 Task: Create a sub task System Test and UAT for the task  Develop a new online tool for online job applications in the project AztecBridge , assign it to team member softage.3@softage.net and update the status of the sub task to  Completed , set the priority of the sub task to High
Action: Mouse moved to (496, 351)
Screenshot: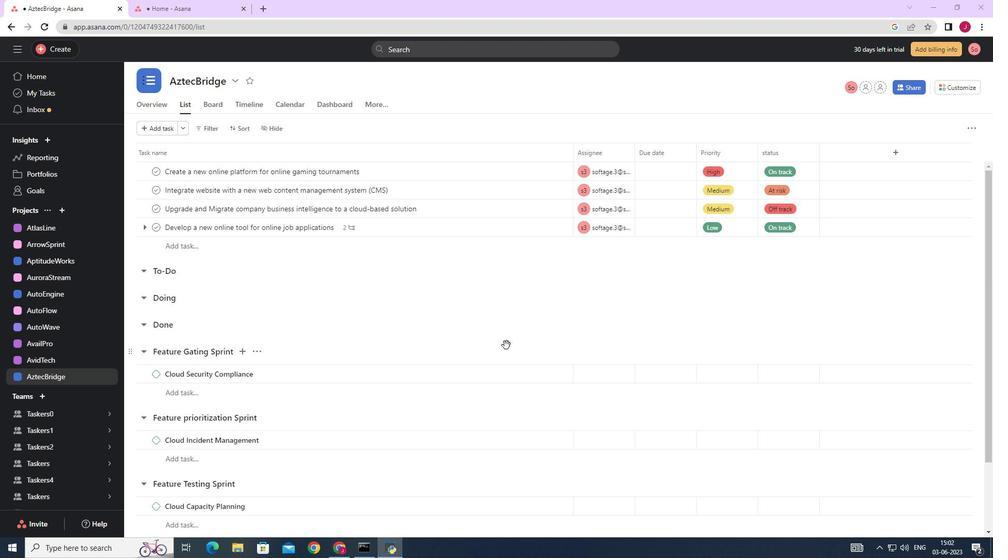 
Action: Mouse scrolled (496, 352) with delta (0, 0)
Screenshot: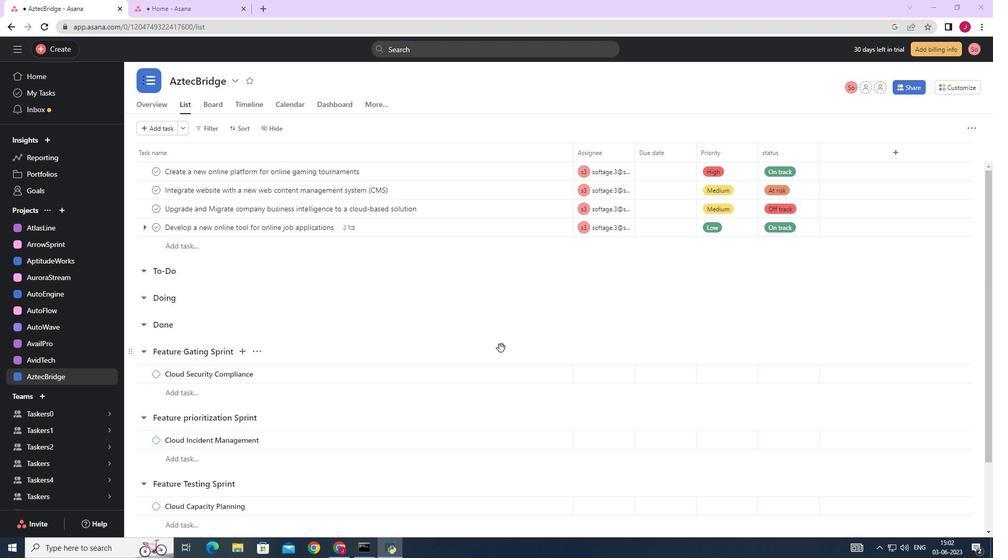 
Action: Mouse moved to (496, 351)
Screenshot: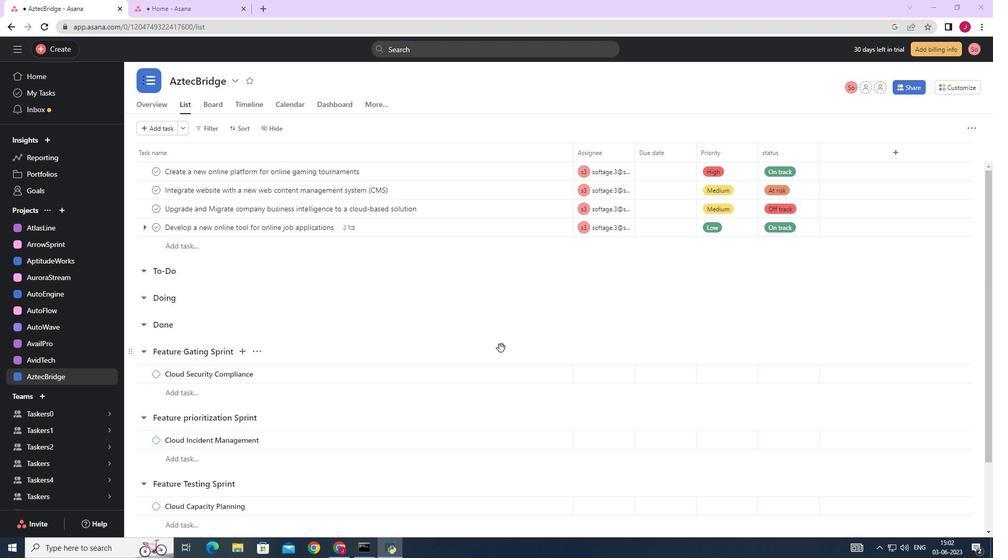 
Action: Mouse scrolled (496, 352) with delta (0, 0)
Screenshot: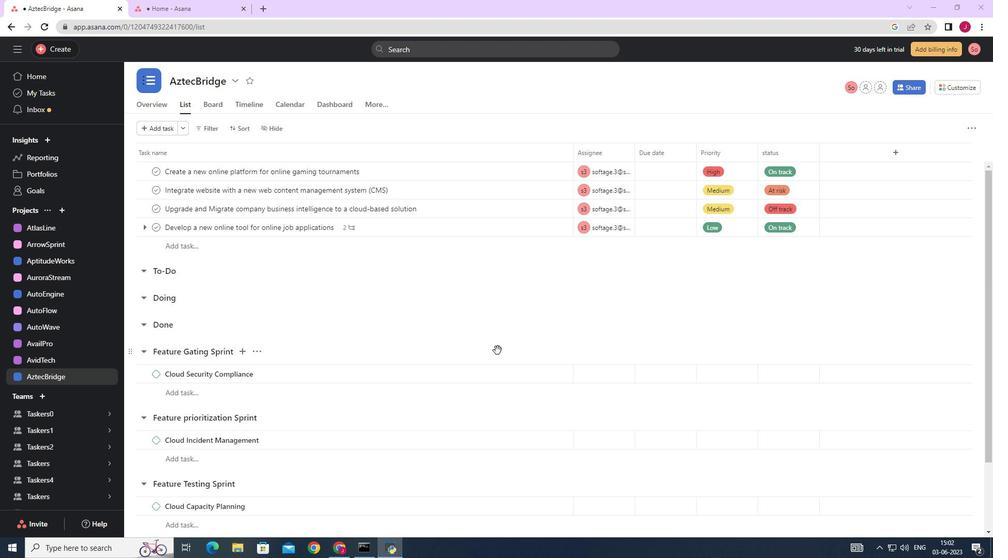 
Action: Mouse moved to (529, 230)
Screenshot: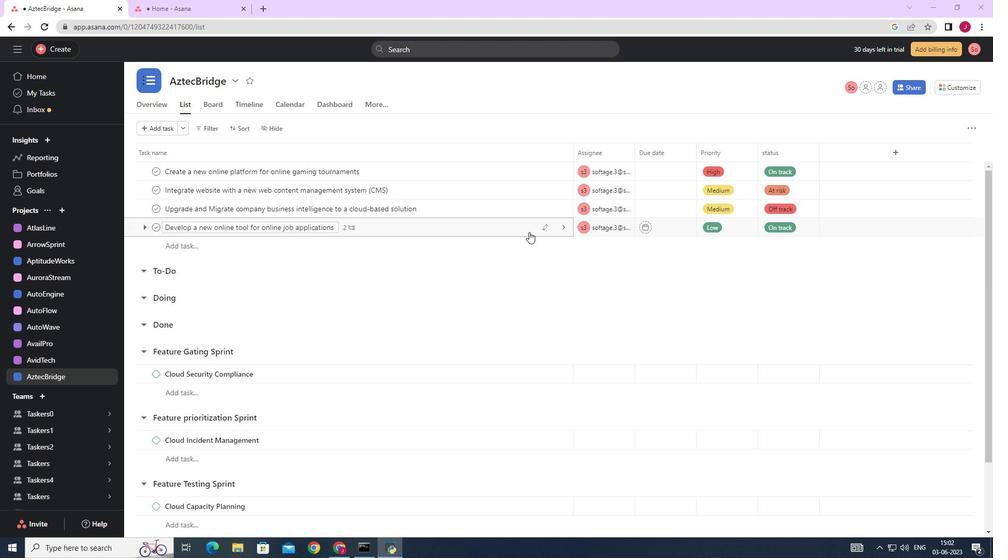 
Action: Mouse pressed left at (529, 230)
Screenshot: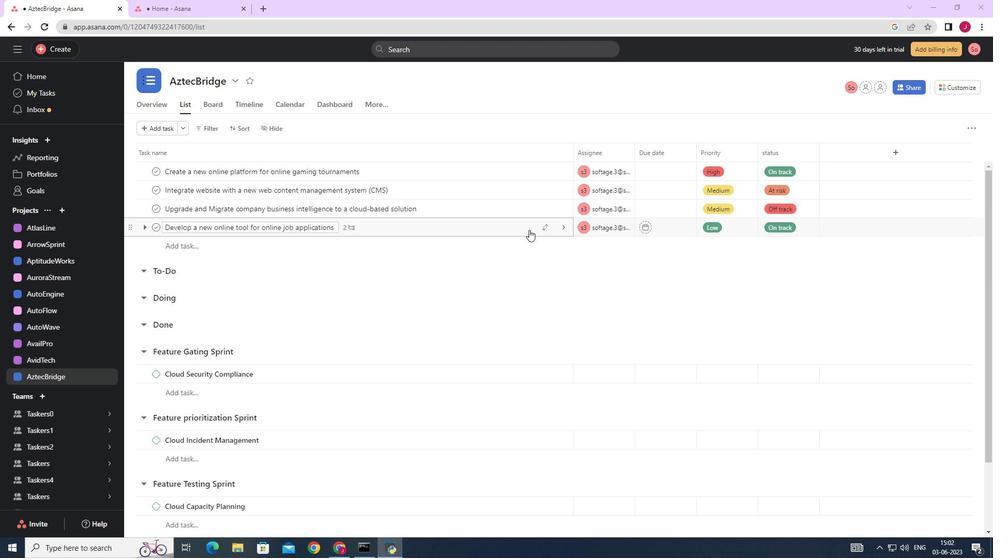 
Action: Mouse moved to (867, 365)
Screenshot: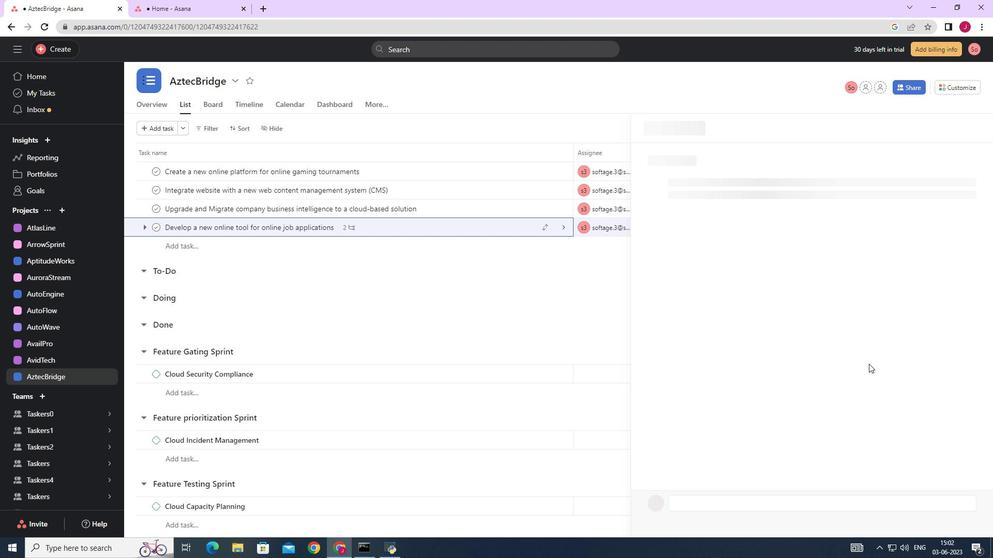 
Action: Mouse scrolled (867, 365) with delta (0, 0)
Screenshot: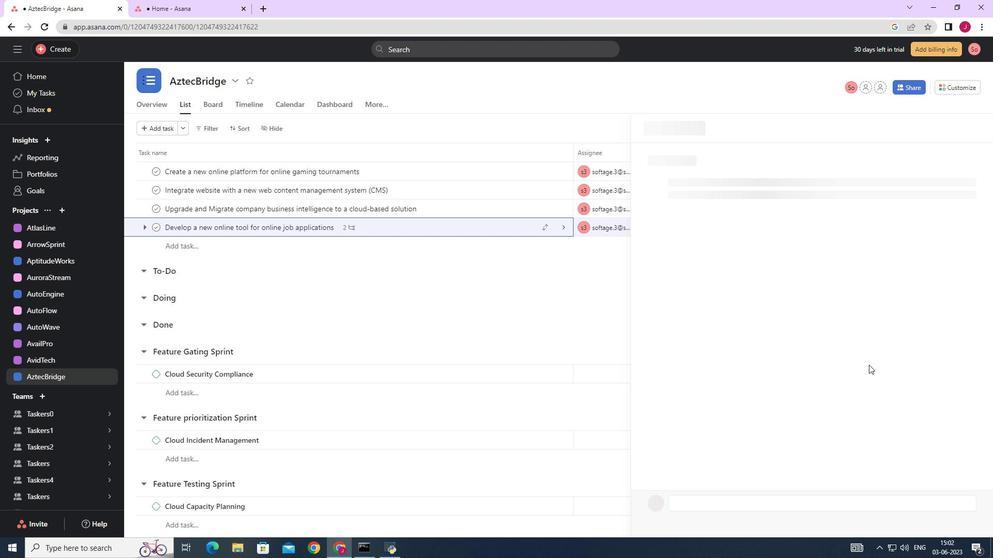 
Action: Mouse moved to (866, 366)
Screenshot: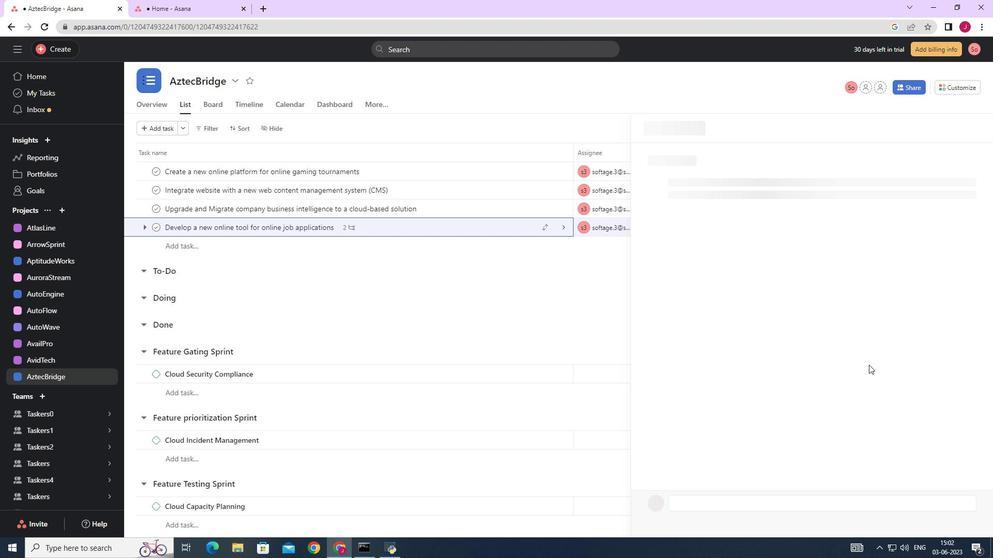 
Action: Mouse scrolled (866, 365) with delta (0, 0)
Screenshot: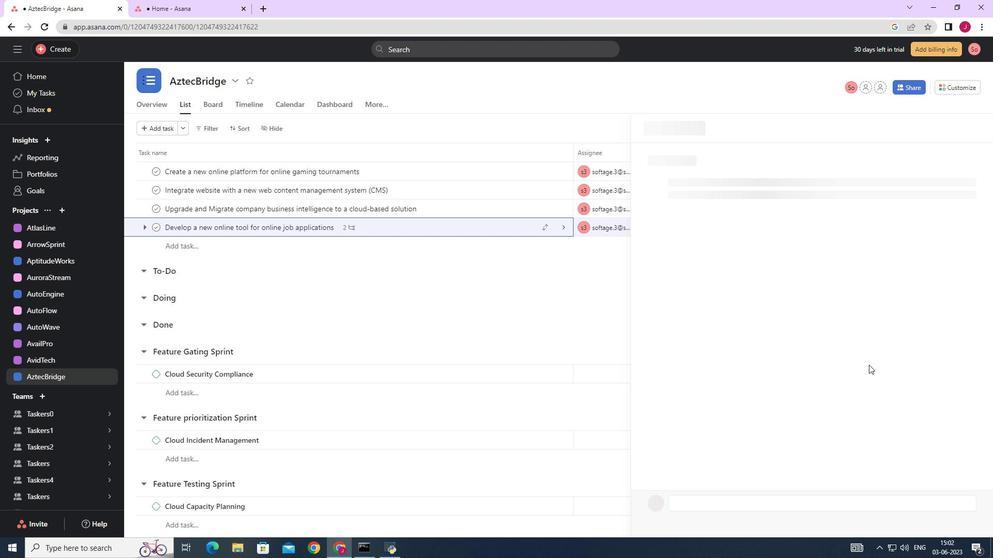 
Action: Mouse moved to (865, 366)
Screenshot: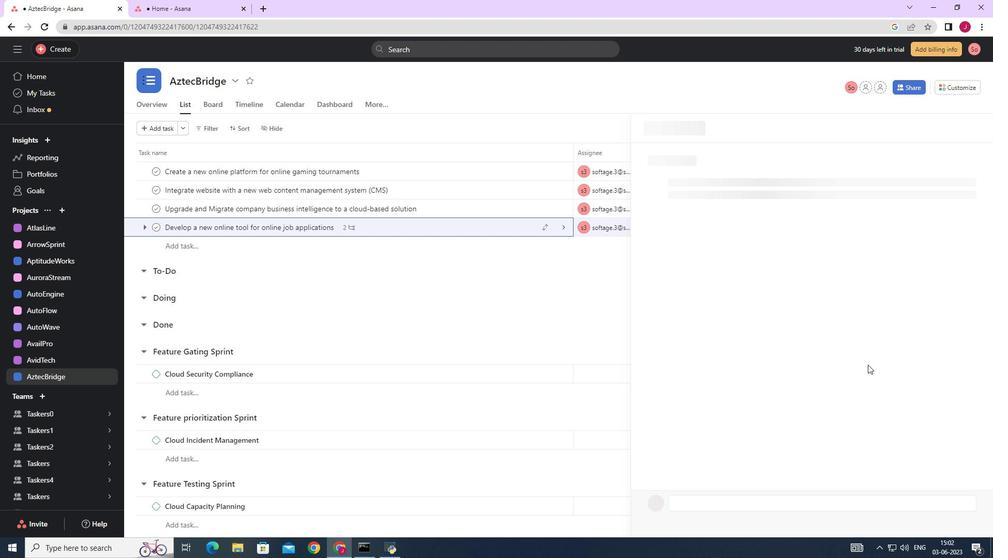 
Action: Mouse scrolled (865, 366) with delta (0, 0)
Screenshot: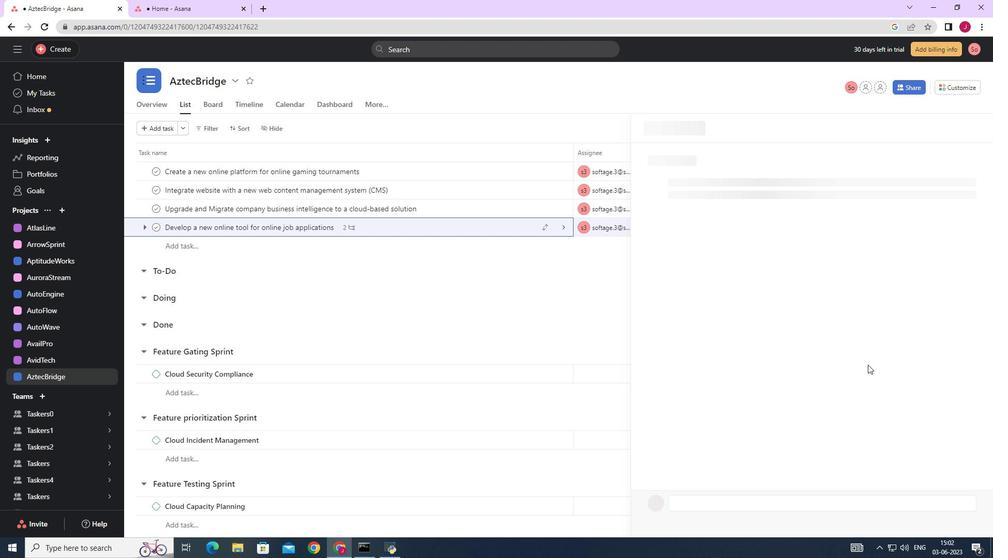 
Action: Mouse moved to (863, 366)
Screenshot: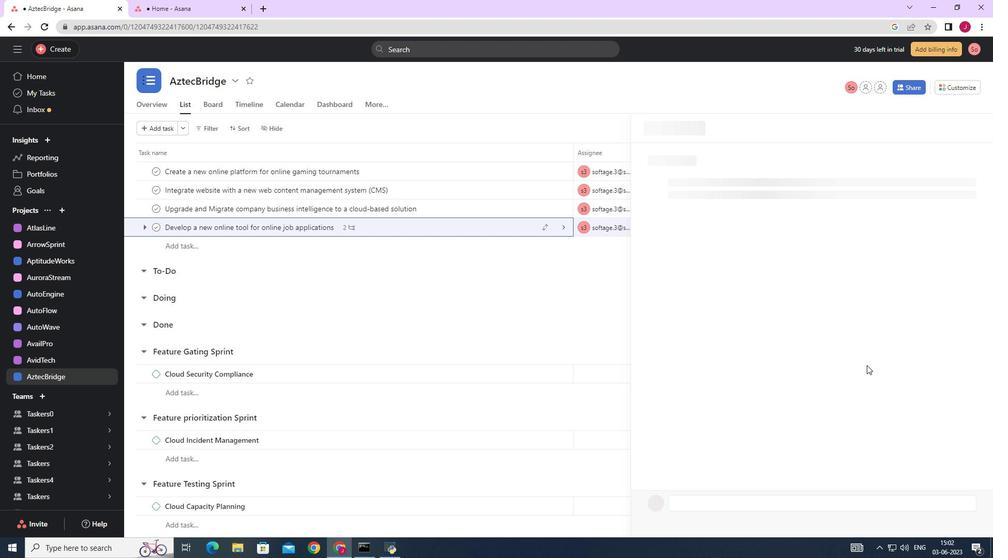 
Action: Mouse scrolled (863, 366) with delta (0, 0)
Screenshot: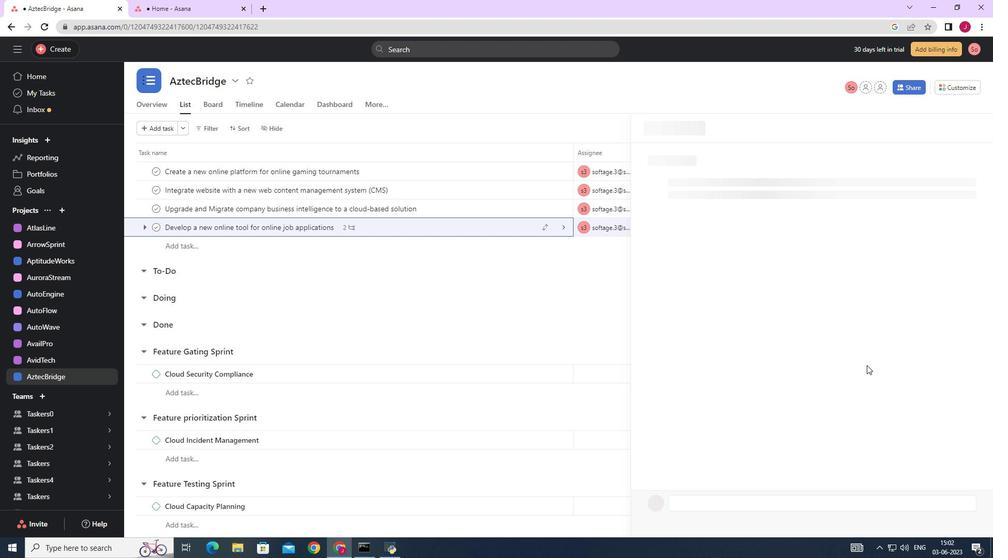 
Action: Mouse moved to (735, 348)
Screenshot: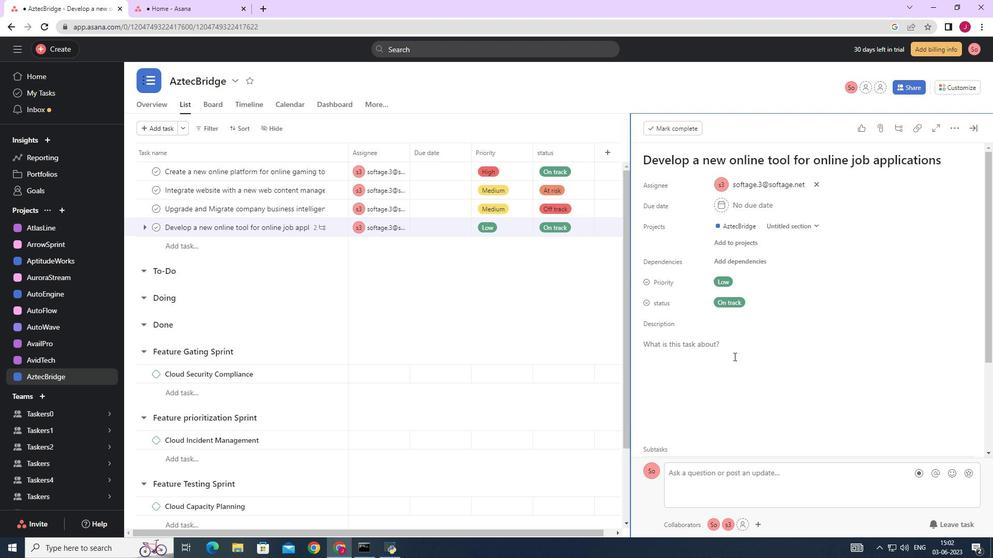 
Action: Mouse scrolled (735, 348) with delta (0, 0)
Screenshot: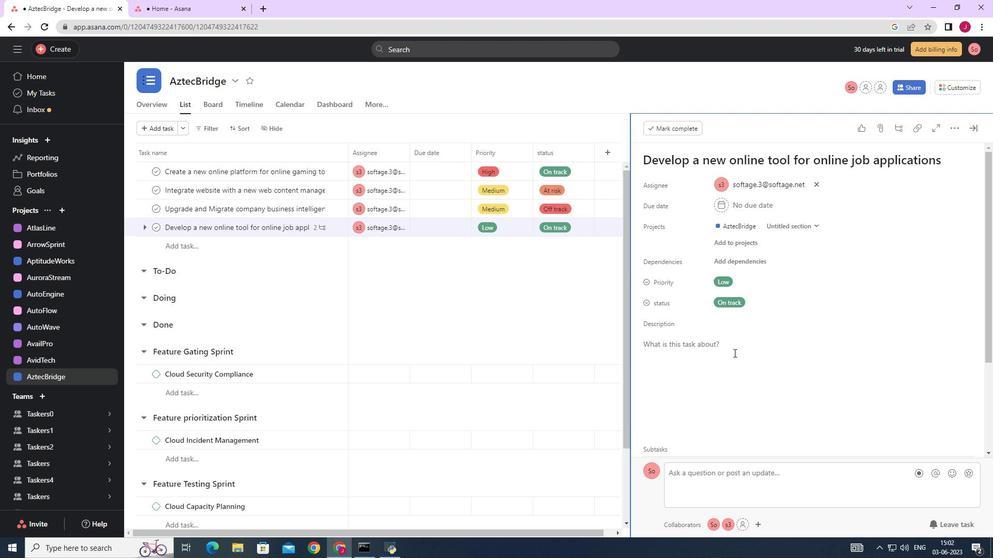 
Action: Mouse scrolled (735, 348) with delta (0, 0)
Screenshot: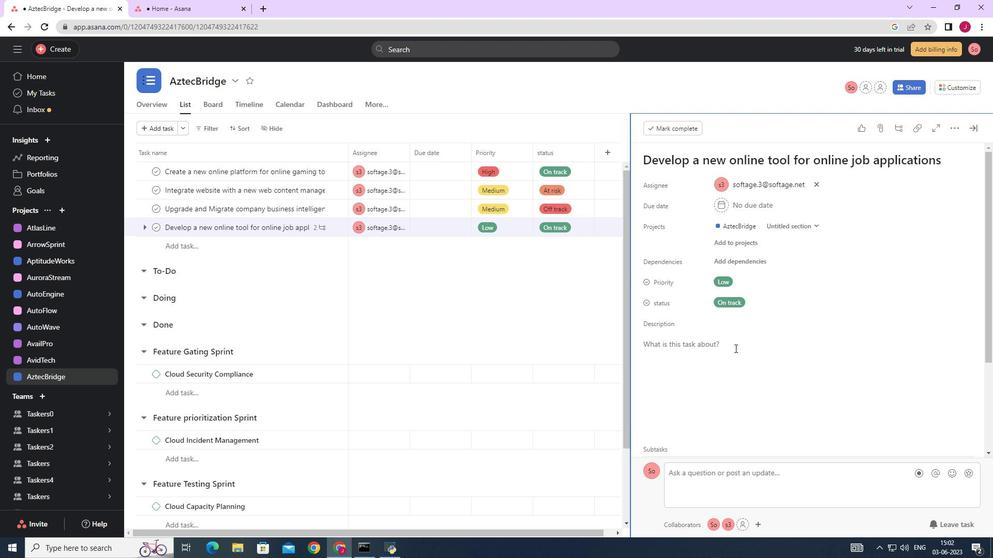 
Action: Mouse scrolled (735, 348) with delta (0, 0)
Screenshot: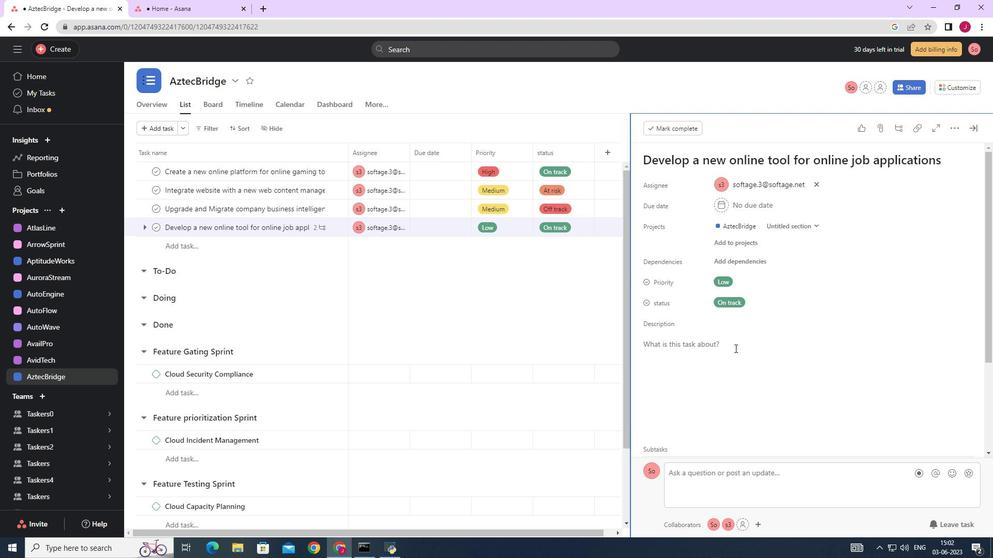 
Action: Mouse scrolled (735, 348) with delta (0, 0)
Screenshot: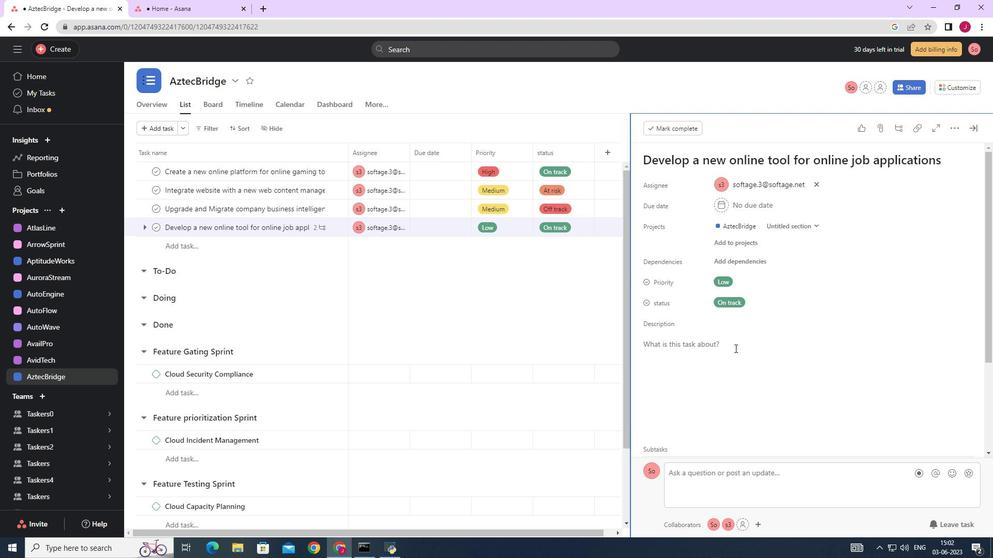 
Action: Mouse moved to (678, 377)
Screenshot: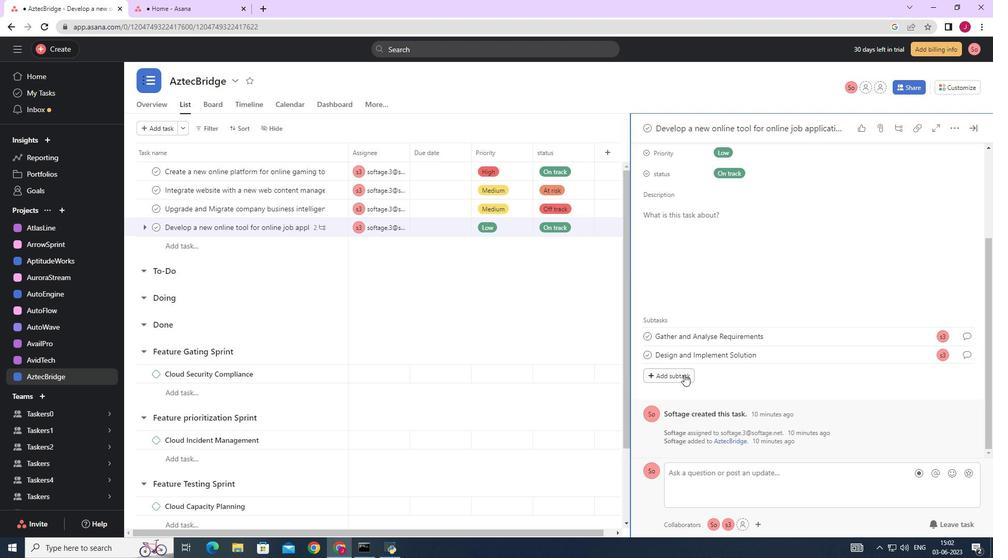 
Action: Mouse pressed left at (678, 377)
Screenshot: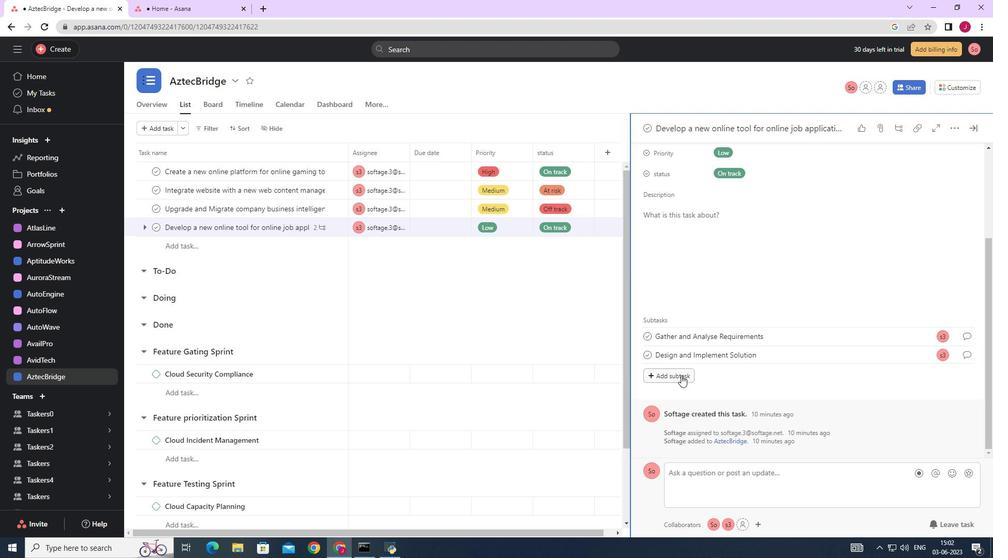 
Action: Mouse moved to (686, 356)
Screenshot: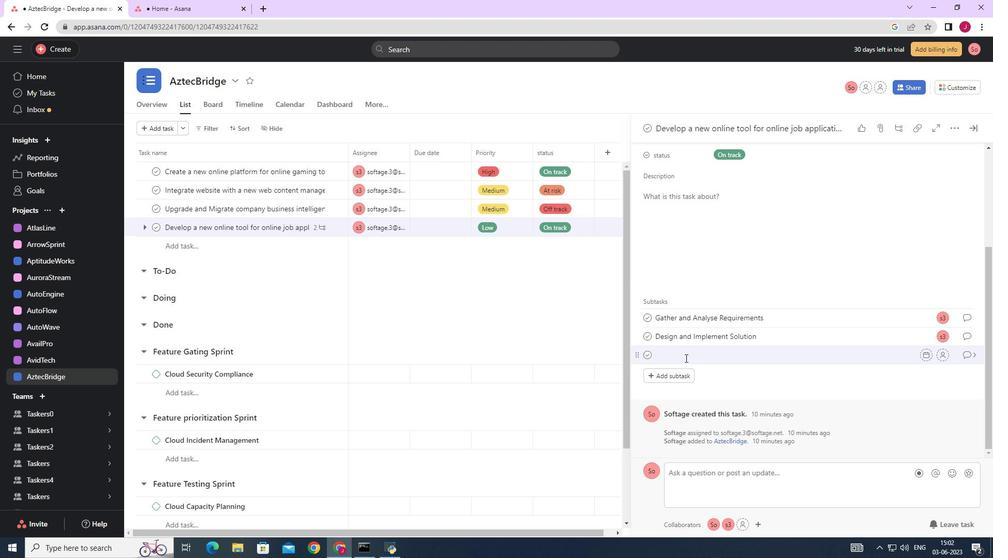 
Action: Key pressed <Key.caps_lock>S<Key.caps_lock>ystem<Key.space>and<Key.space><Key.caps_lock><Key.backspace><Key.backspace><Key.backspace><Key.backspace><Key.caps_lock><Key.caps_lock>T<Key.caps_lock>est<Key.space>and<Key.space><Key.caps_lock>UAT
Screenshot: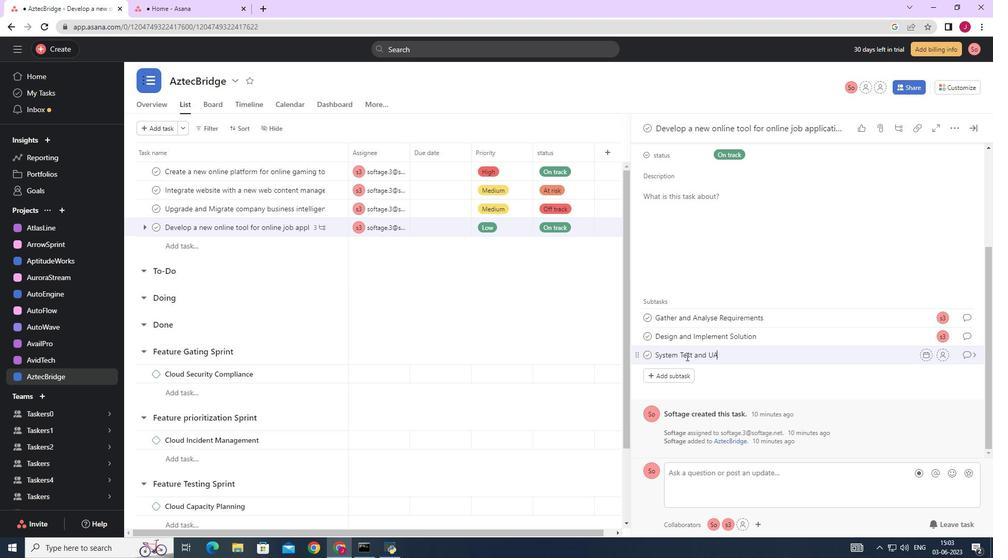 
Action: Mouse moved to (945, 357)
Screenshot: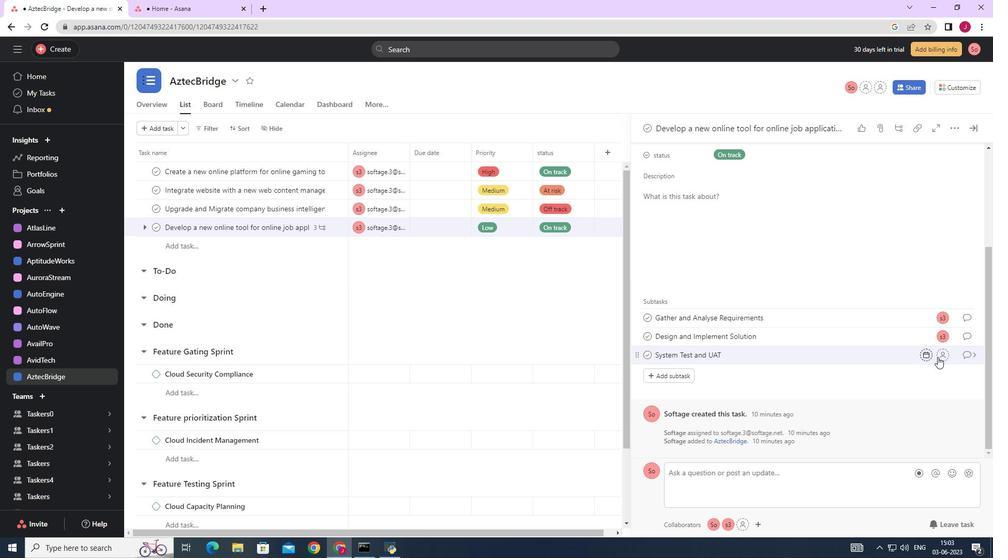 
Action: Mouse pressed left at (945, 357)
Screenshot: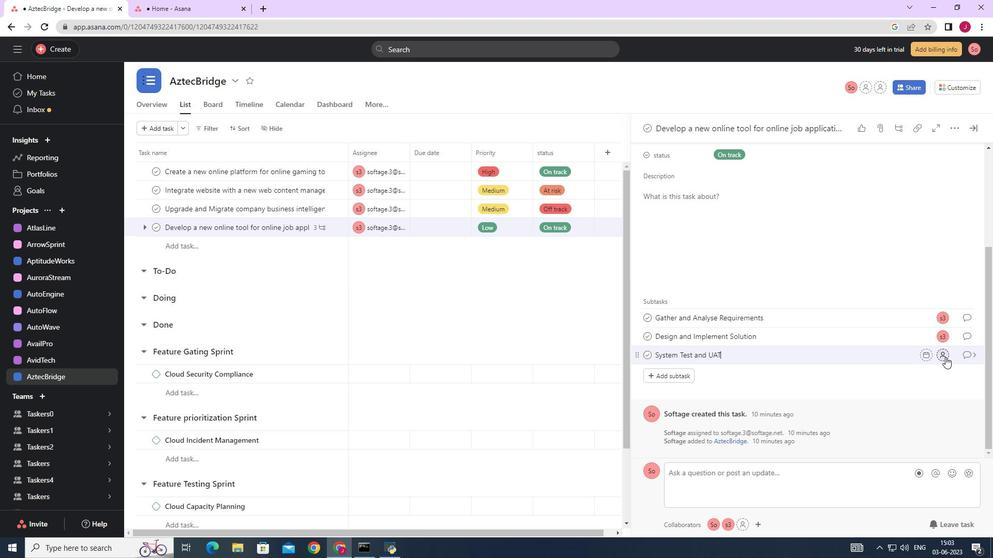 
Action: Mouse moved to (810, 402)
Screenshot: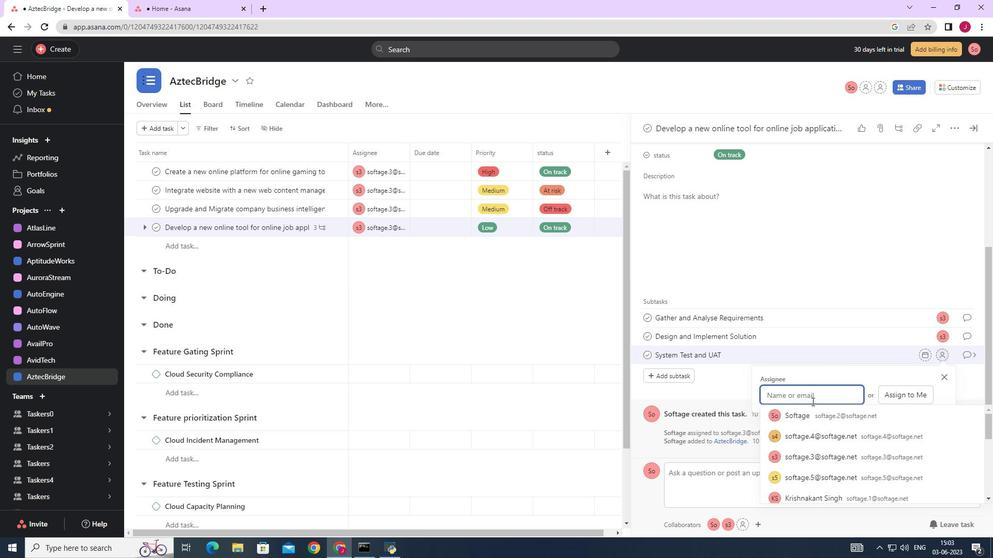 
Action: Key pressed SO
Screenshot: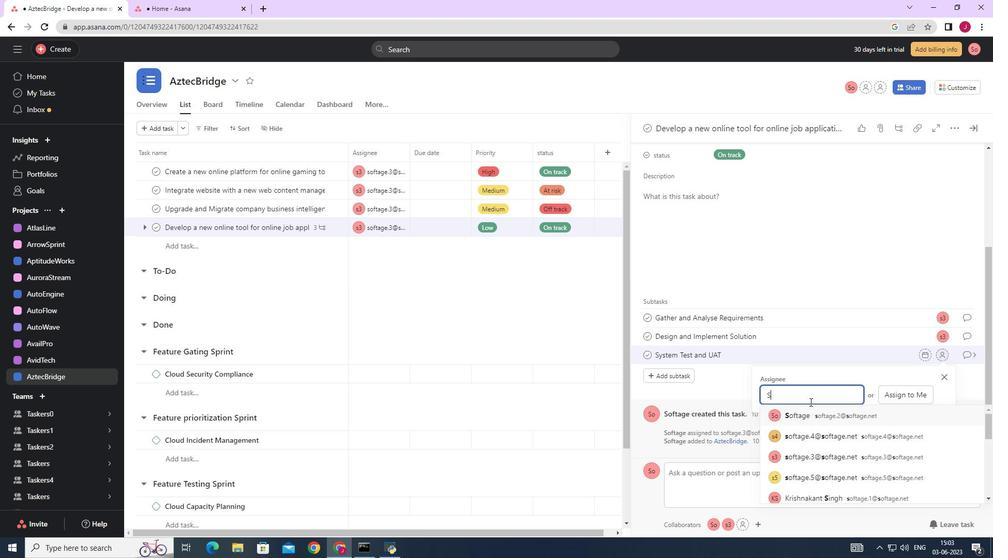 
Action: Mouse moved to (809, 402)
Screenshot: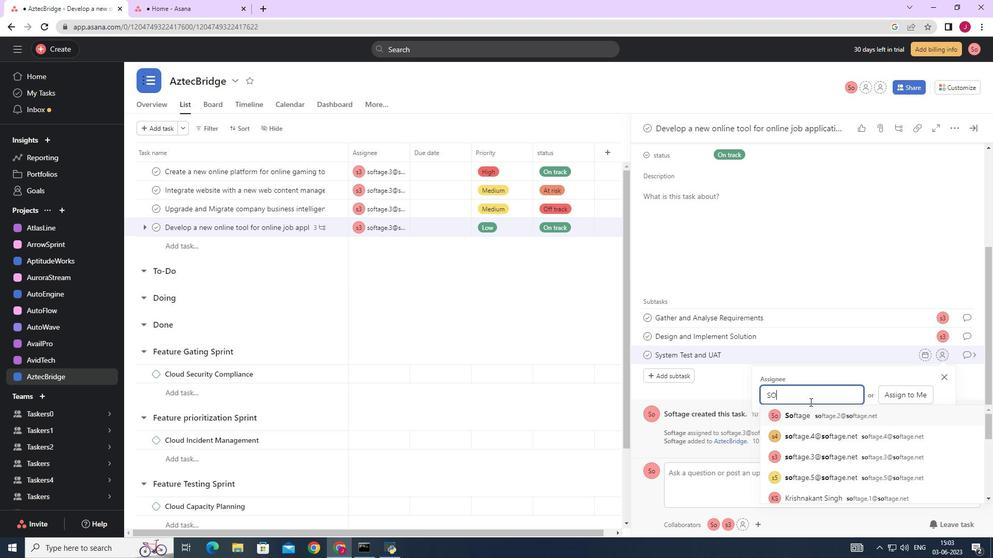 
Action: Key pressed FTAGE.3
Screenshot: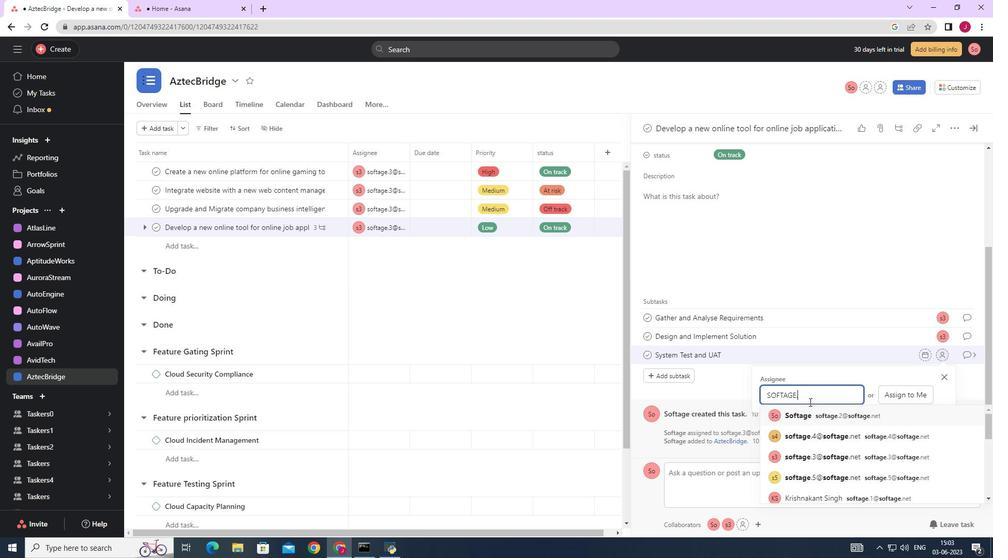 
Action: Mouse moved to (818, 414)
Screenshot: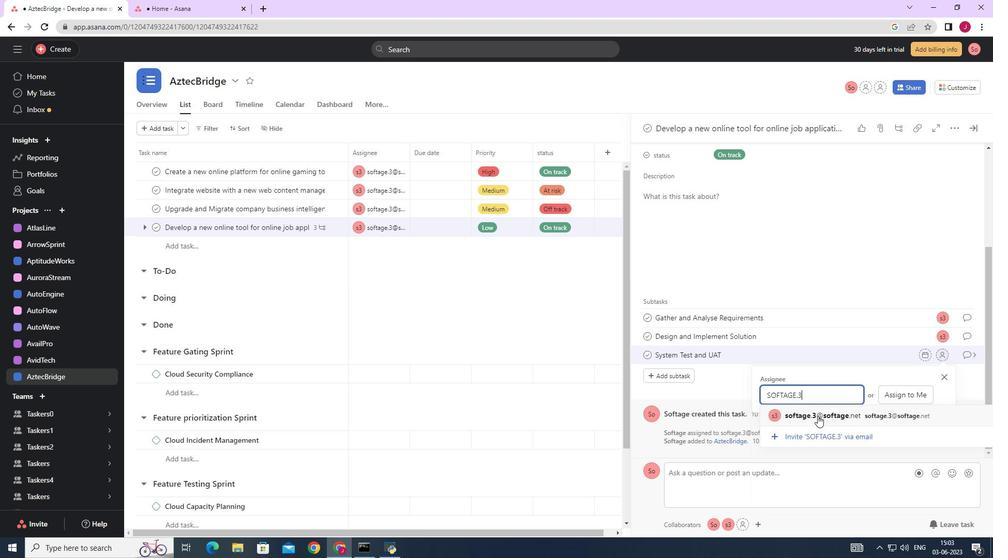 
Action: Mouse pressed left at (818, 414)
Screenshot: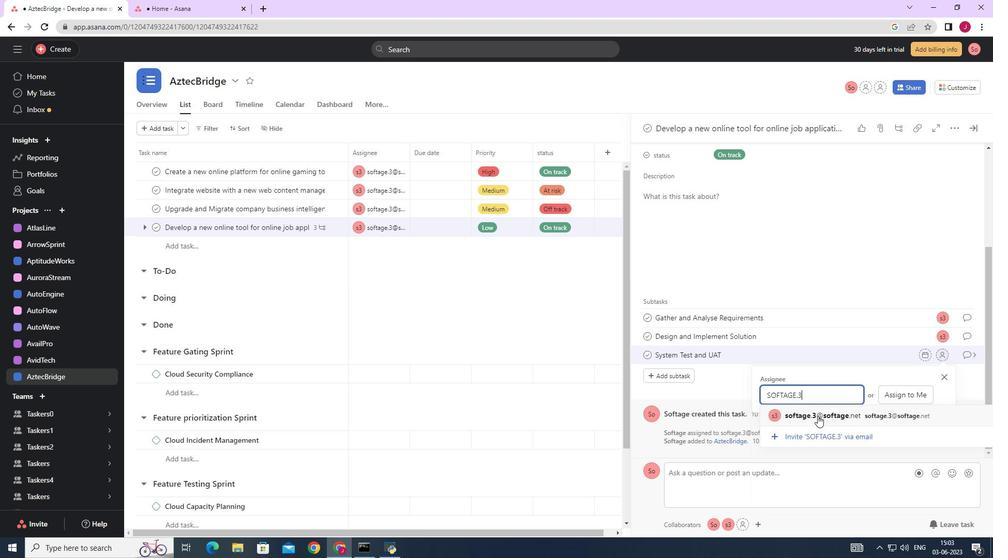 
Action: Mouse moved to (967, 356)
Screenshot: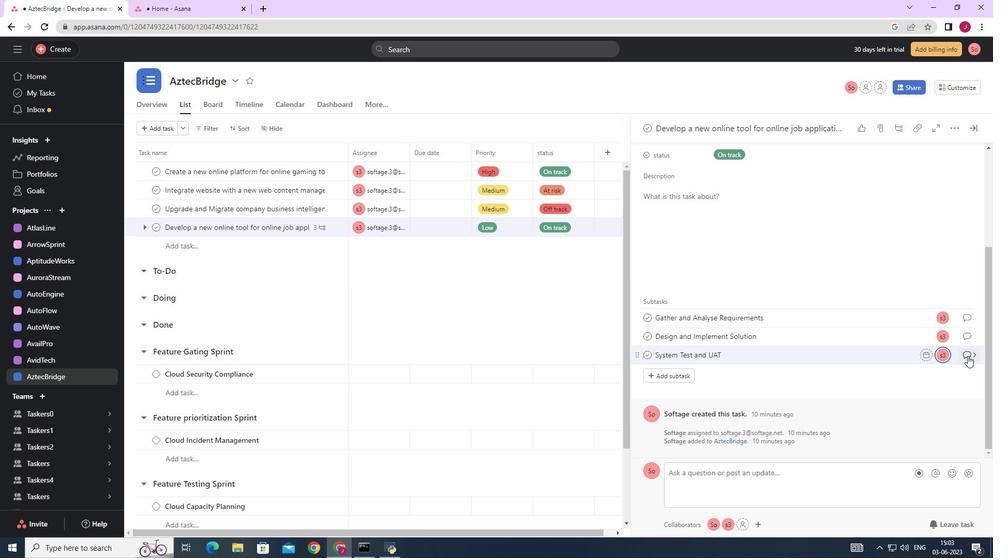 
Action: Mouse pressed left at (967, 356)
Screenshot: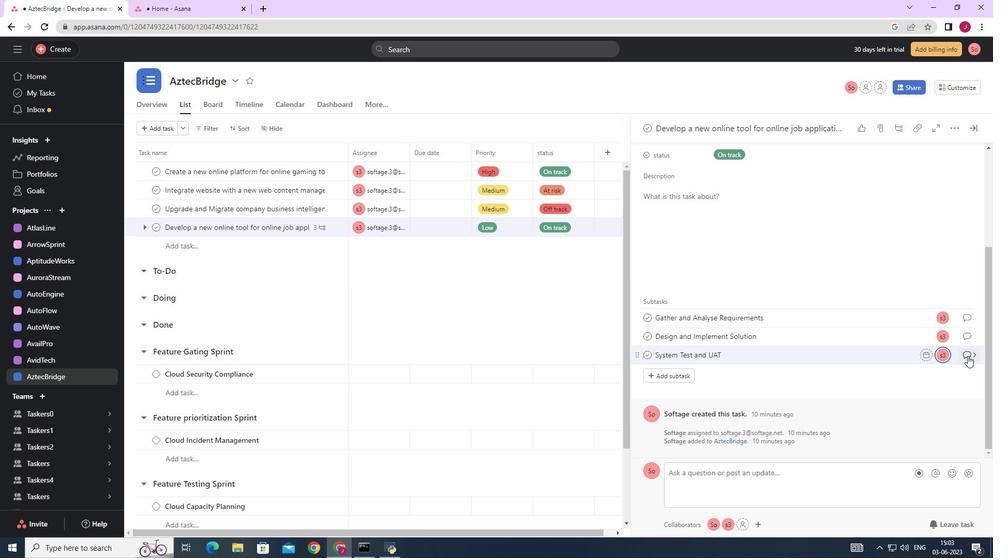 
Action: Mouse moved to (683, 277)
Screenshot: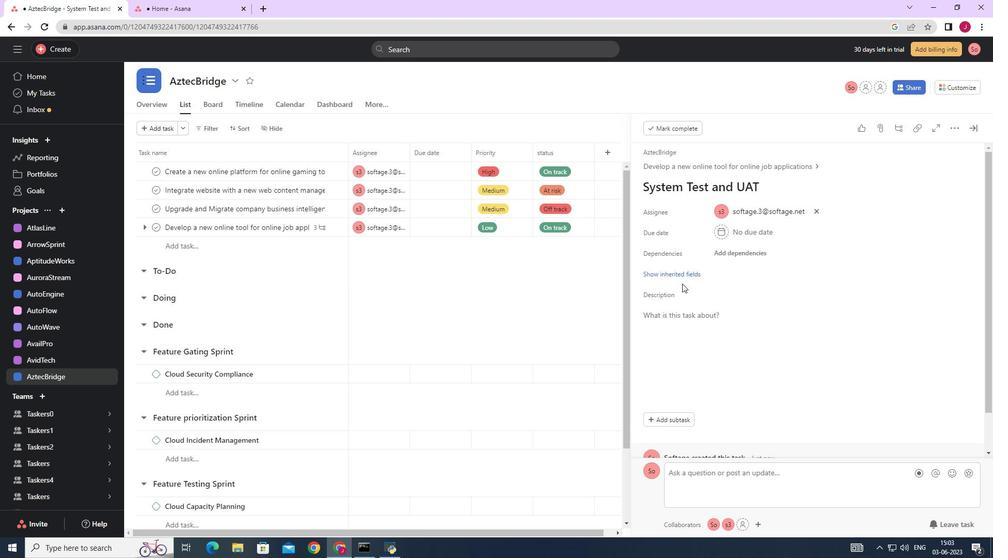 
Action: Mouse pressed left at (683, 277)
Screenshot: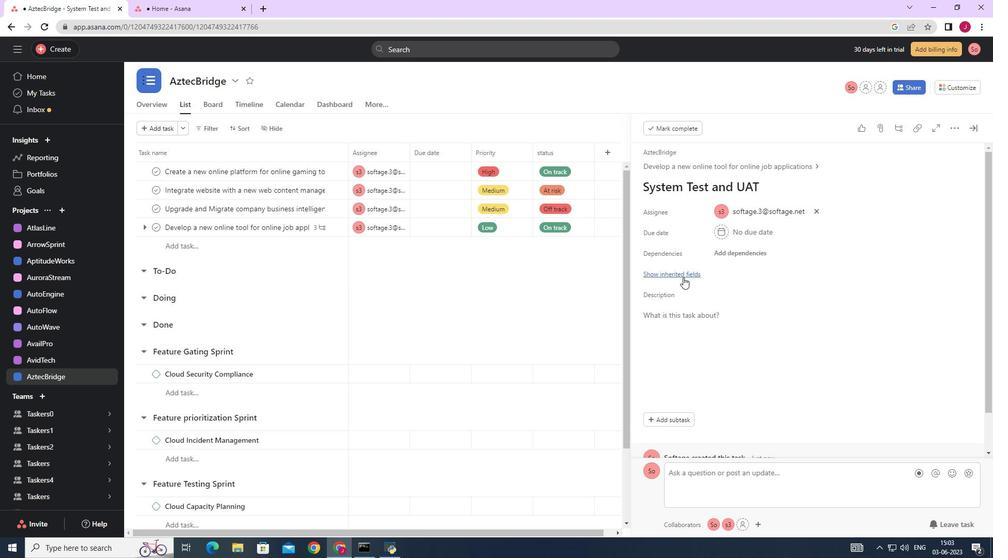 
Action: Mouse moved to (718, 290)
Screenshot: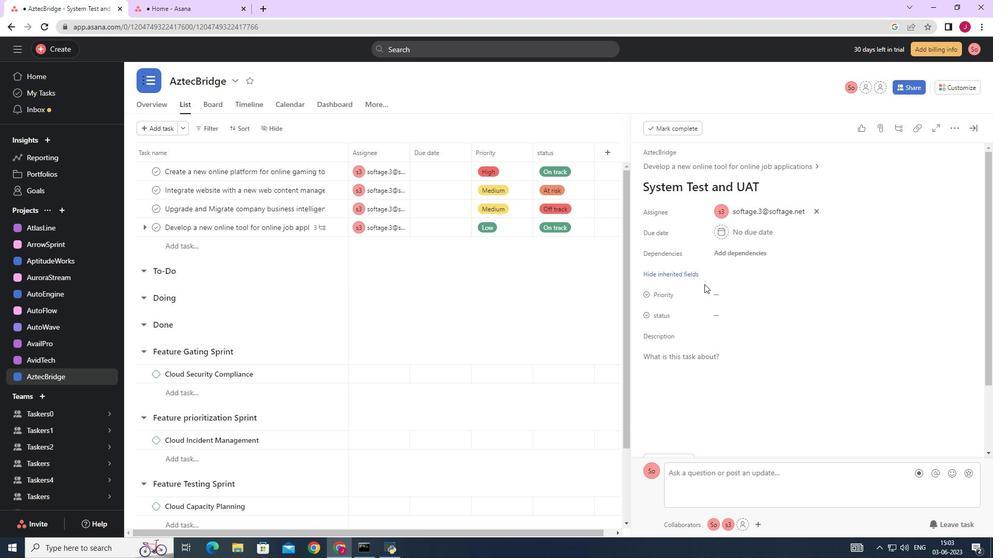 
Action: Mouse pressed left at (718, 290)
Screenshot: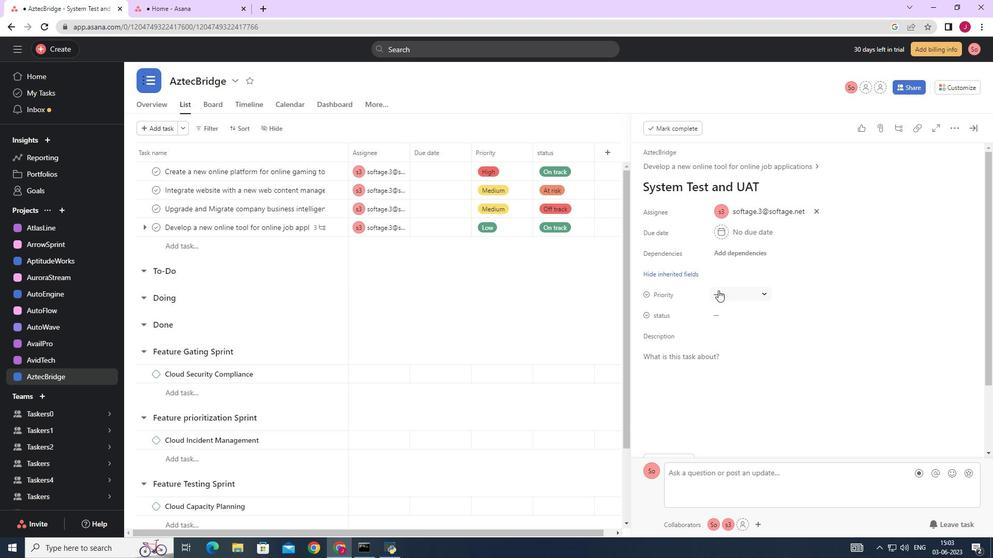 
Action: Mouse moved to (746, 330)
Screenshot: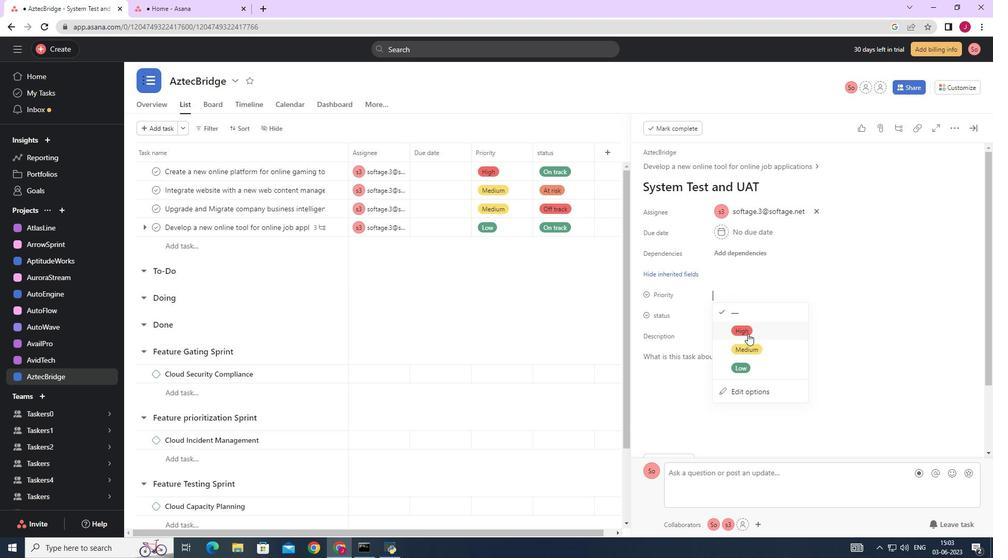 
Action: Mouse pressed left at (746, 330)
Screenshot: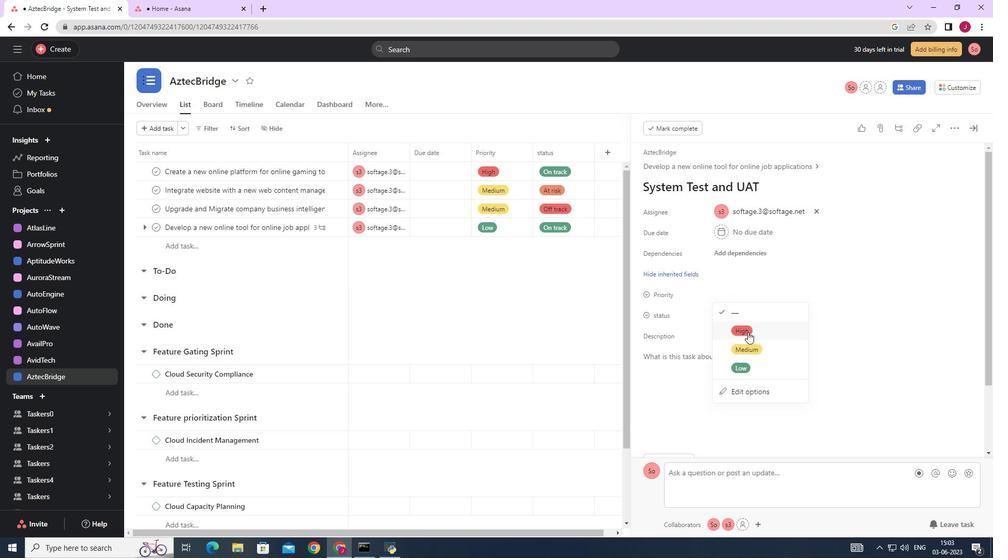 
Action: Mouse moved to (728, 318)
Screenshot: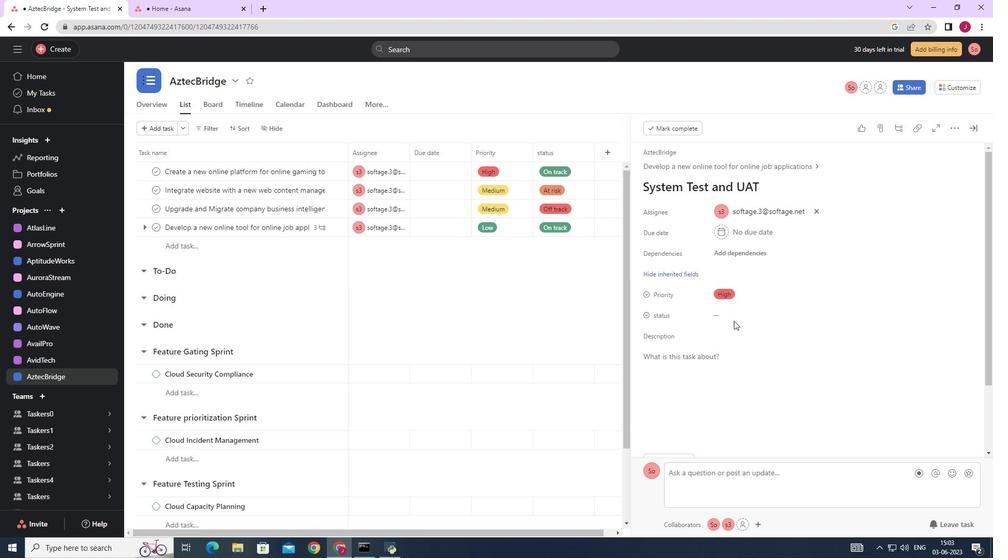 
Action: Mouse pressed left at (728, 318)
Screenshot: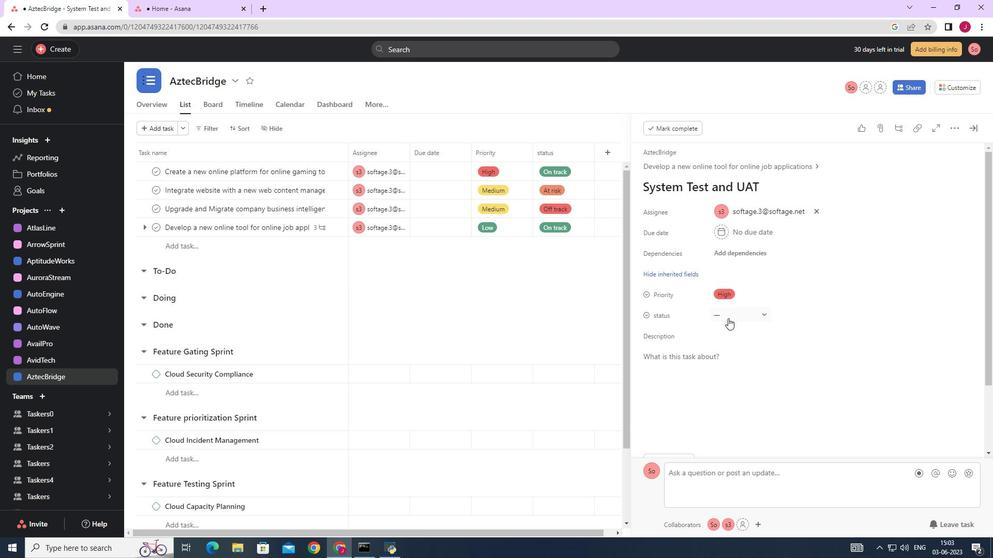 
Action: Mouse moved to (748, 407)
Screenshot: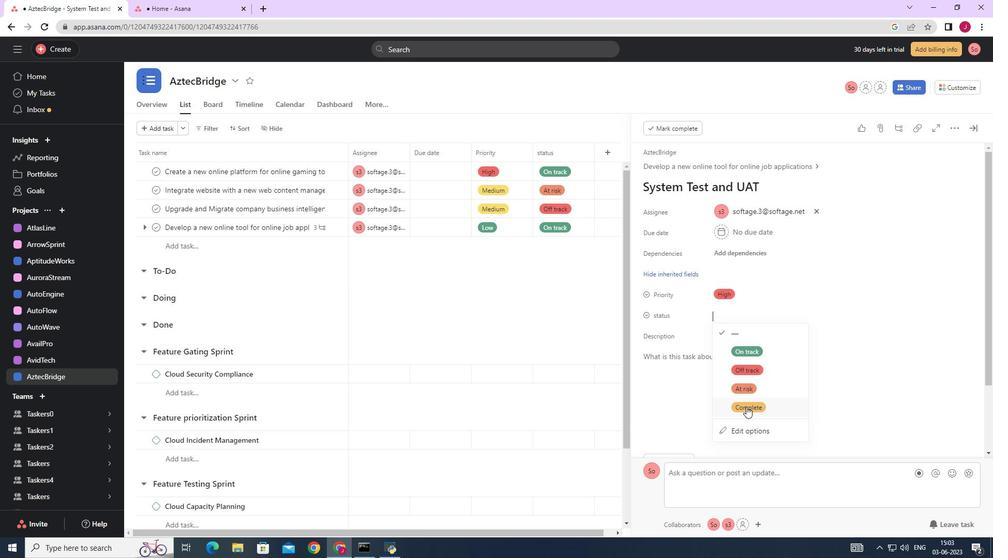 
Action: Mouse pressed left at (748, 407)
Screenshot: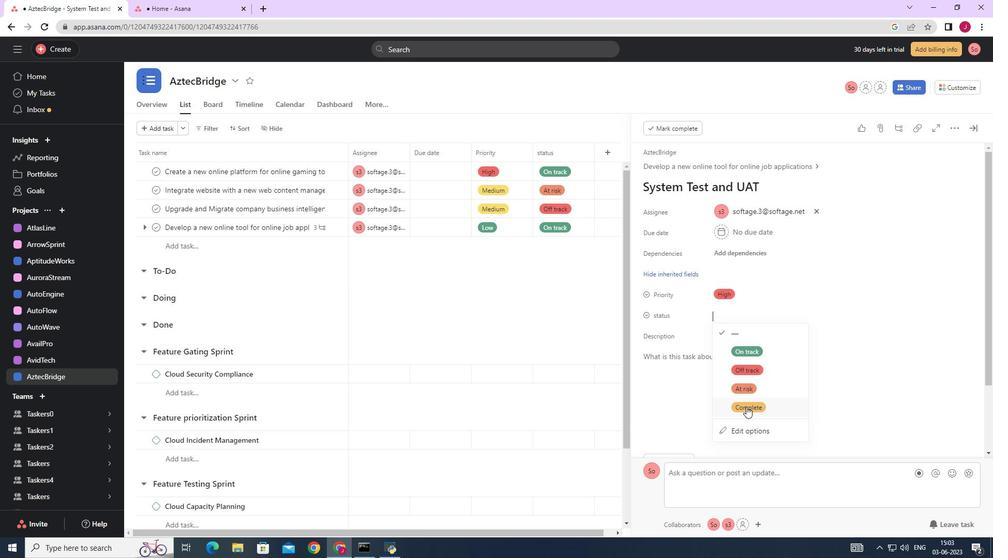 
Action: Mouse moved to (974, 126)
Screenshot: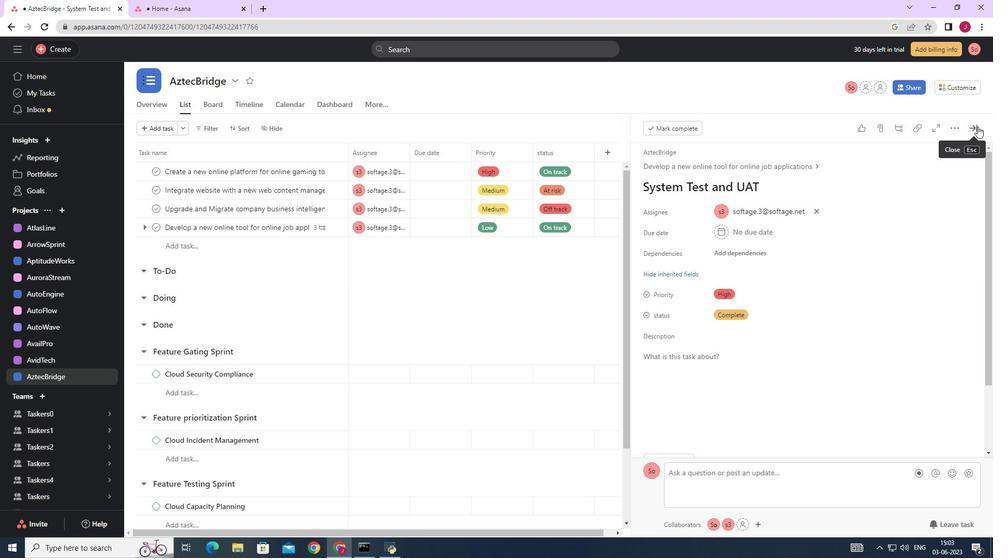 
Action: Mouse pressed left at (974, 126)
Screenshot: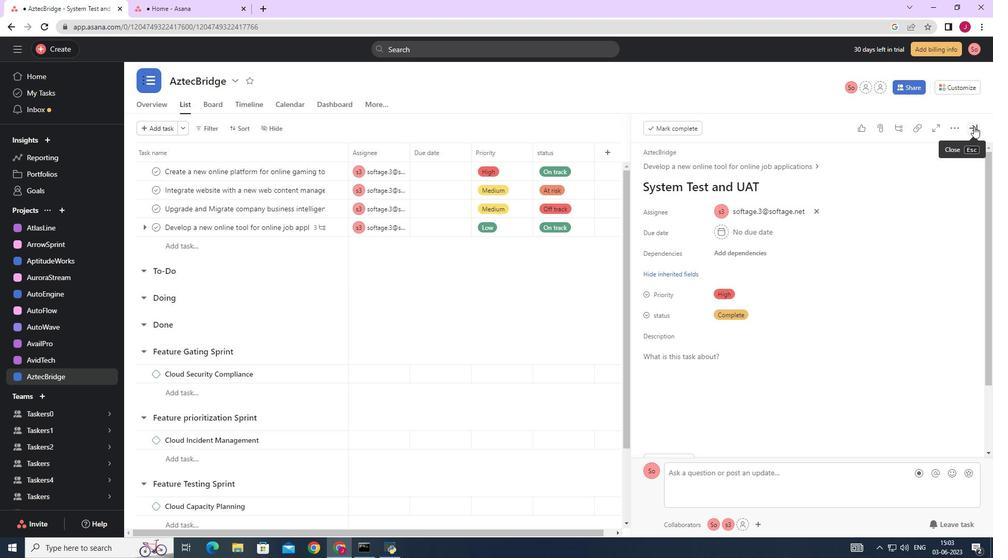 
